 Task: Create a task  Data not being saved when expected , assign it to team member softage.9@softage.net in the project ZoomTech and update the status of the task to  On Track  , set the priority of the task to Low.
Action: Mouse moved to (105, 473)
Screenshot: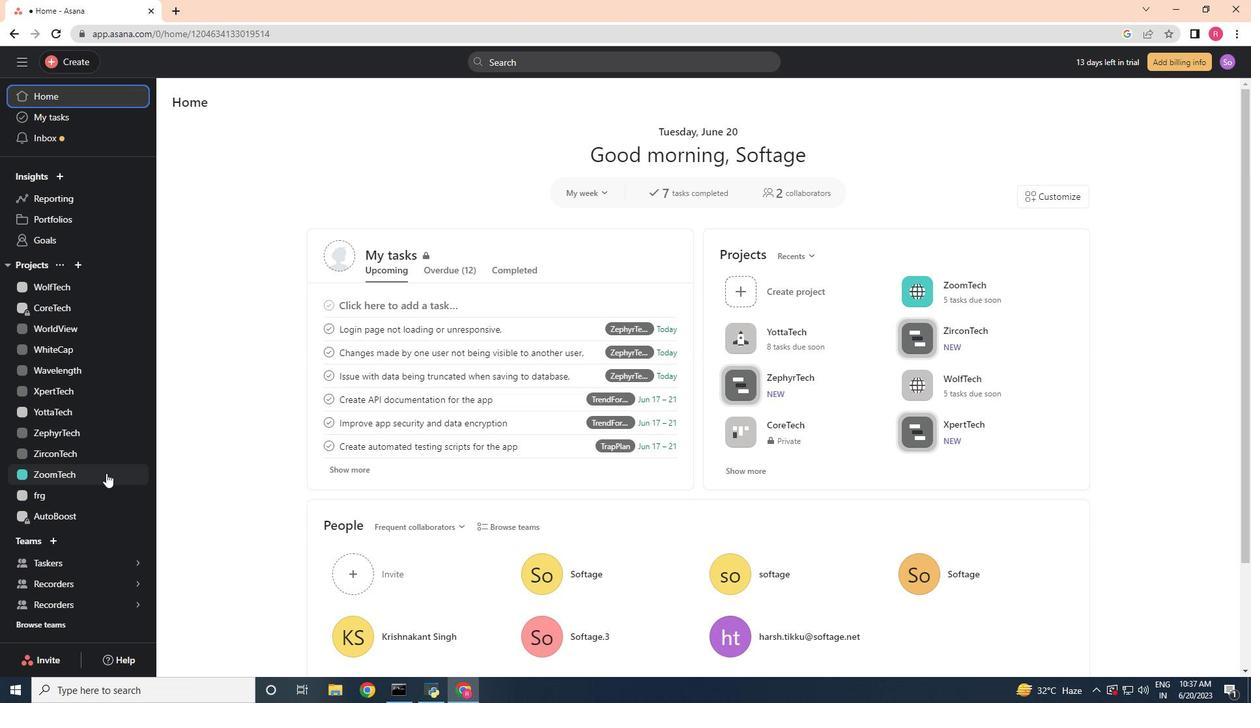 
Action: Mouse pressed left at (105, 473)
Screenshot: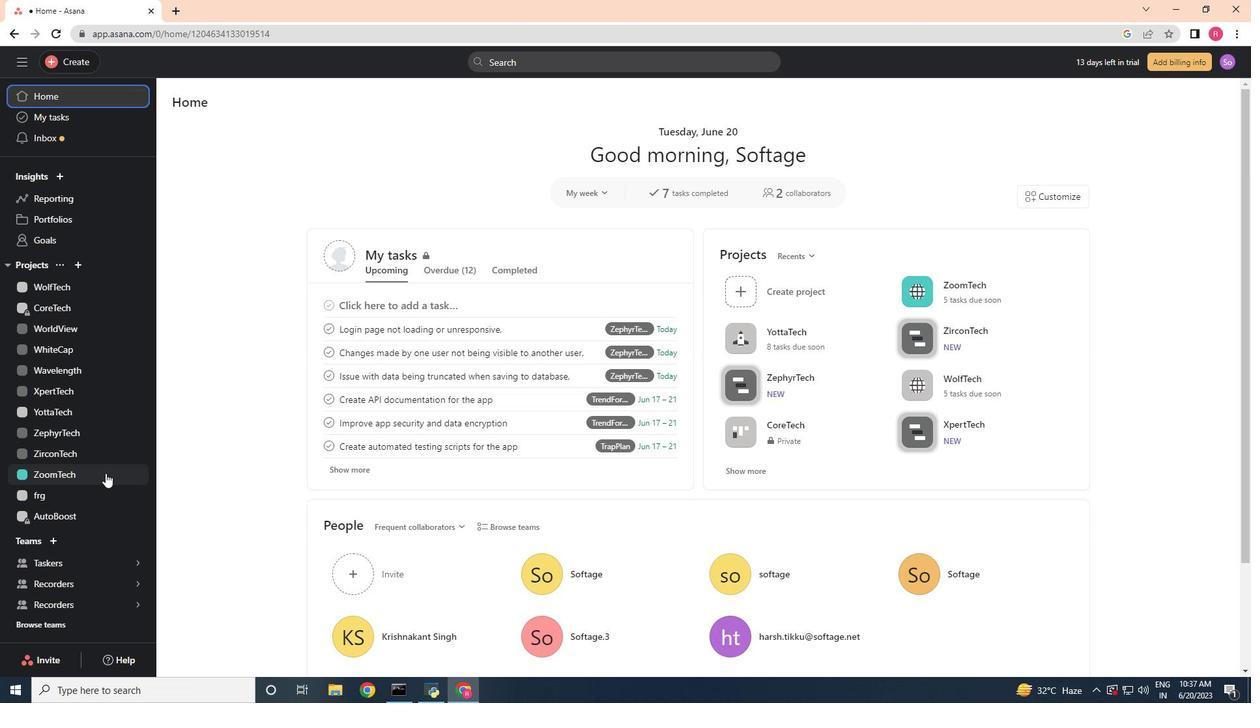 
Action: Mouse moved to (194, 159)
Screenshot: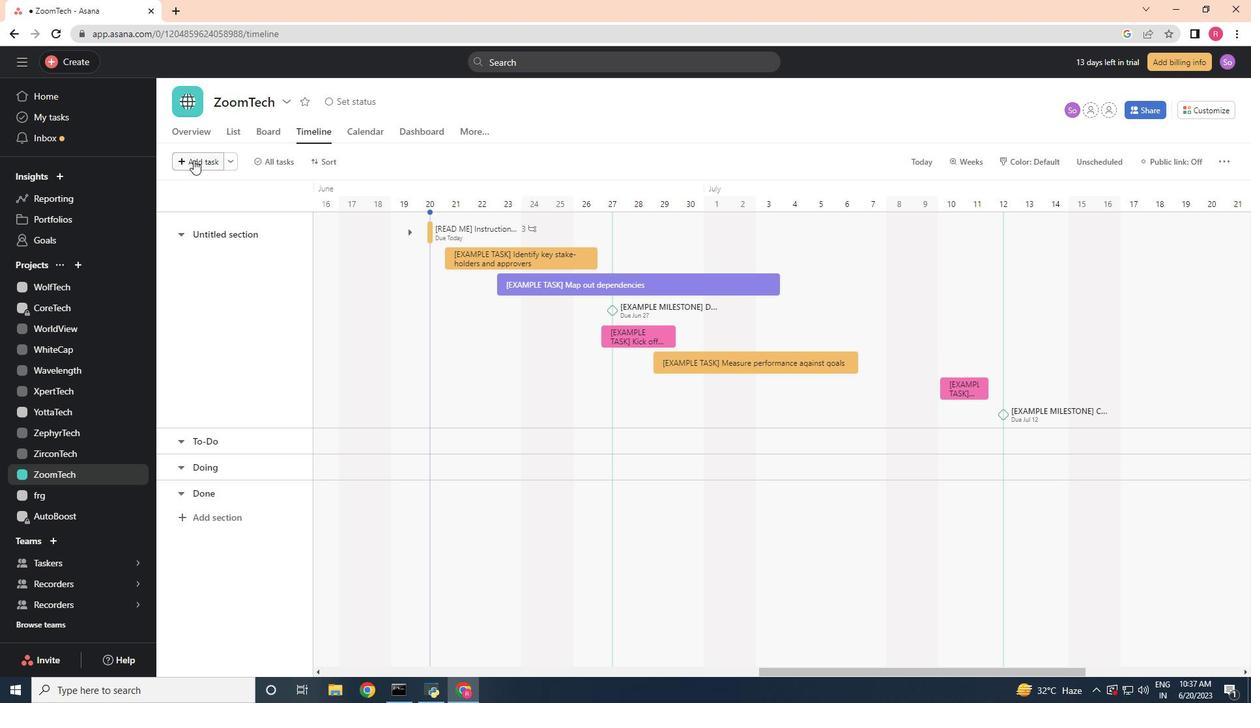 
Action: Mouse pressed left at (194, 159)
Screenshot: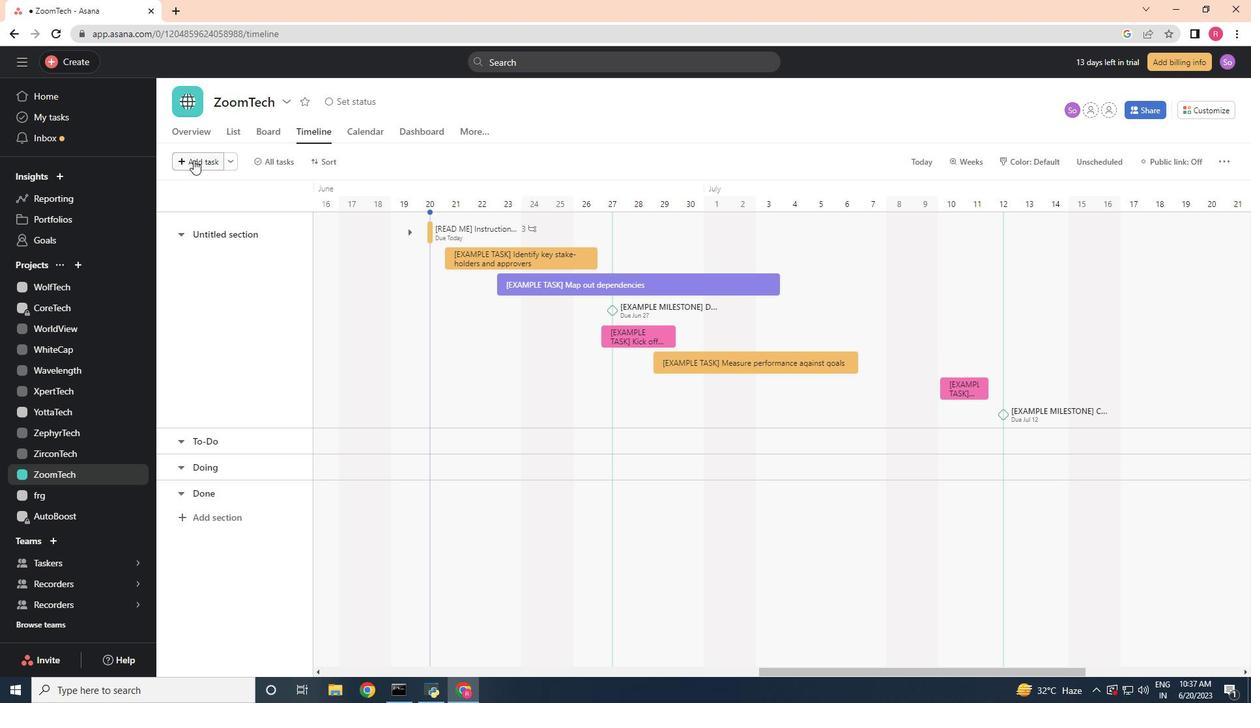 
Action: Key pressed <Key.shift>Data<Key.space>not<Key.space>being<Key.space>saved<Key.space>whrn<Key.space>expect<Key.insert><Key.backspace><Key.backspace><Key.backspace><Key.backspace><Key.backspace><Key.backspace><Key.backspace><Key.backspace><Key.backspace>en<Key.space>expected
Screenshot: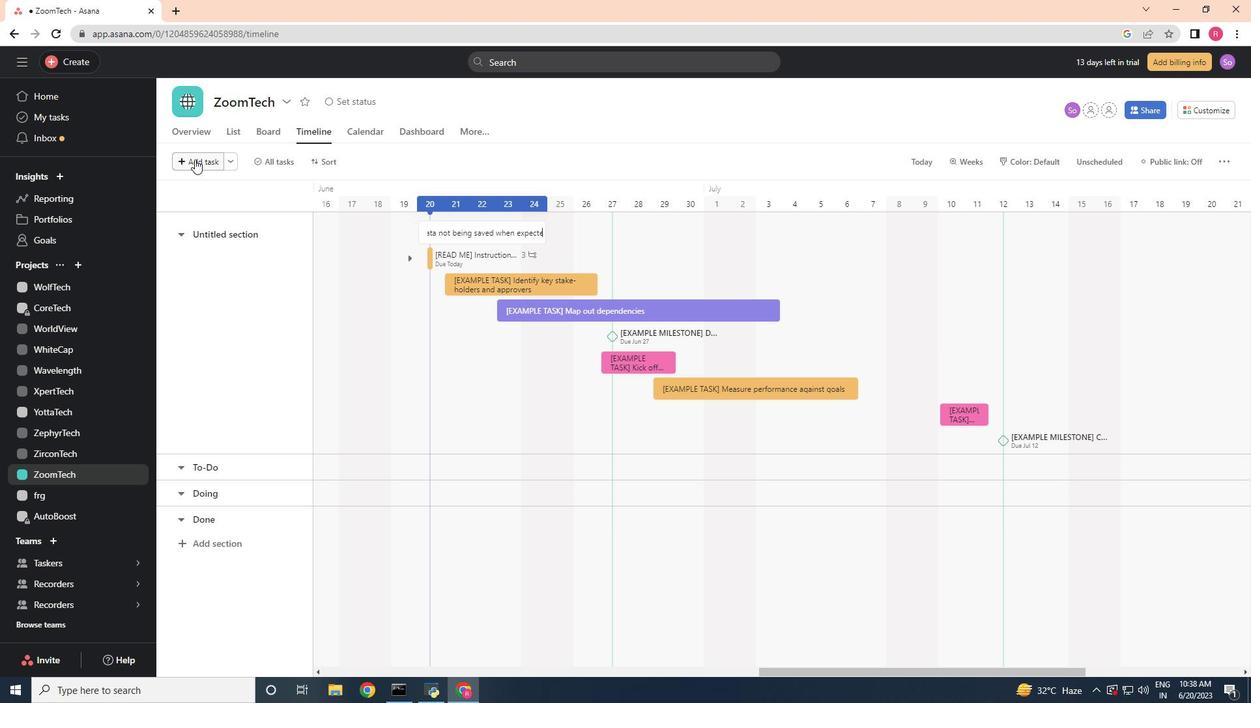 
Action: Mouse moved to (488, 239)
Screenshot: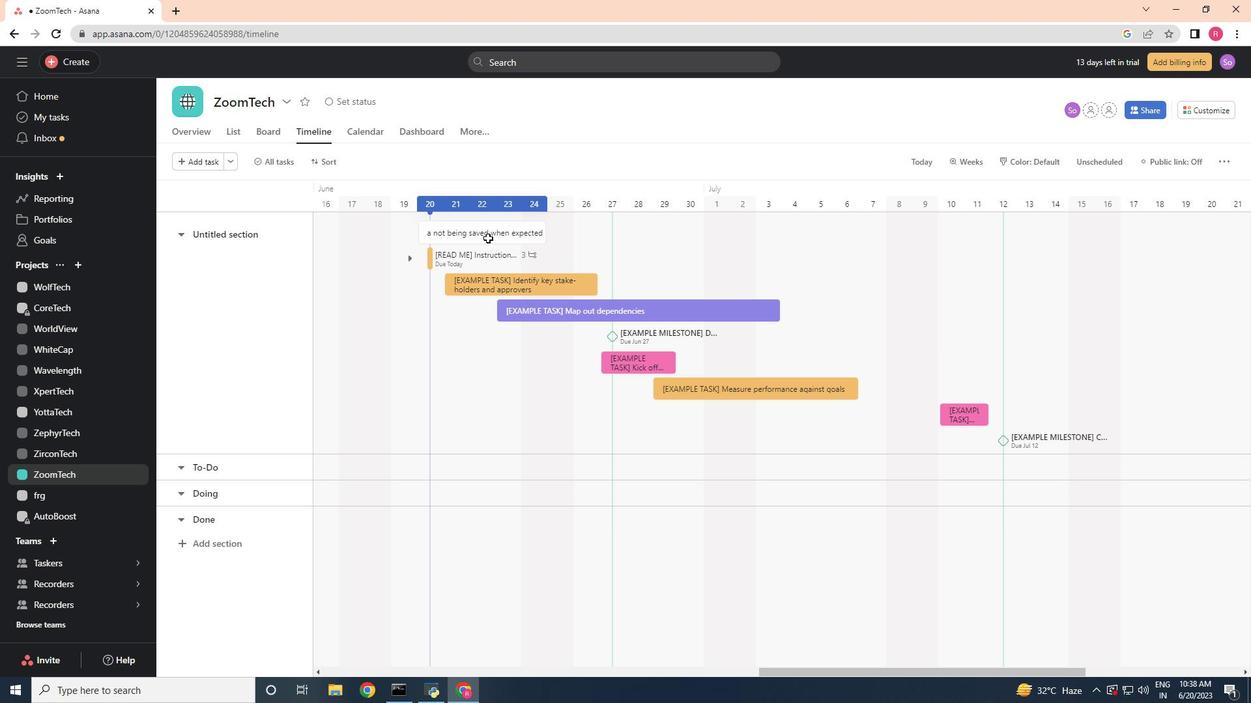 
Action: Mouse pressed left at (488, 239)
Screenshot: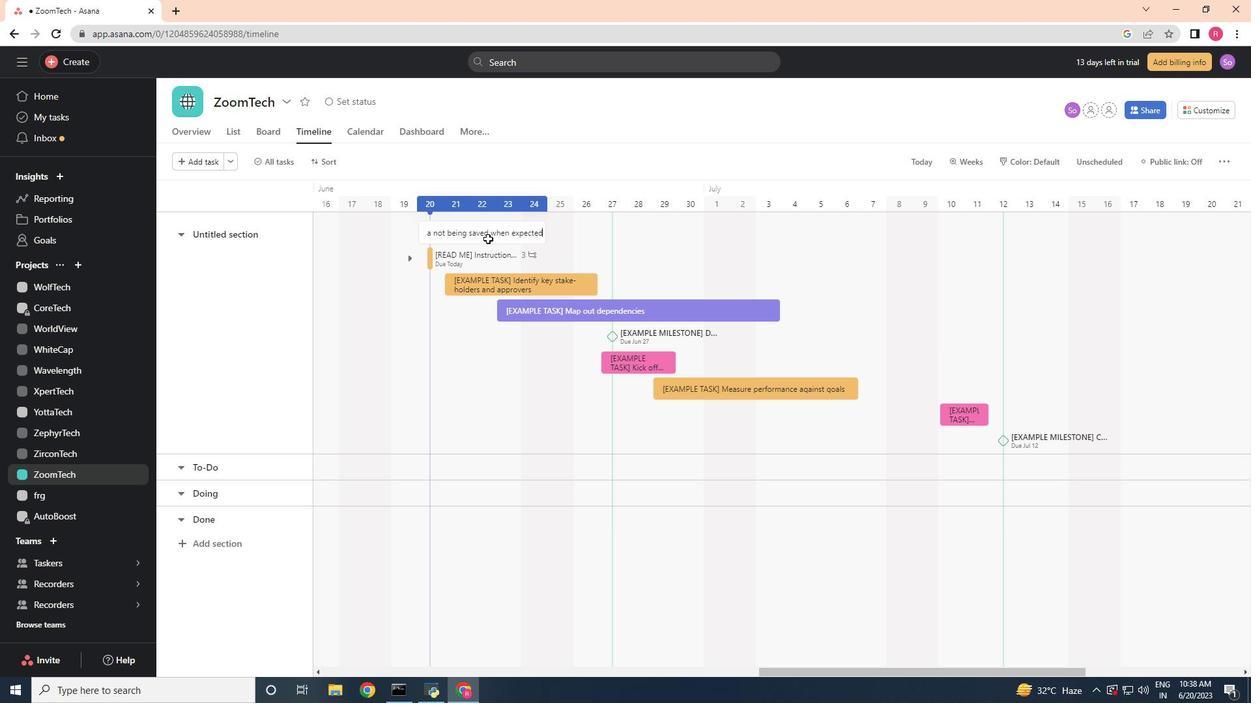 
Action: Mouse moved to (929, 238)
Screenshot: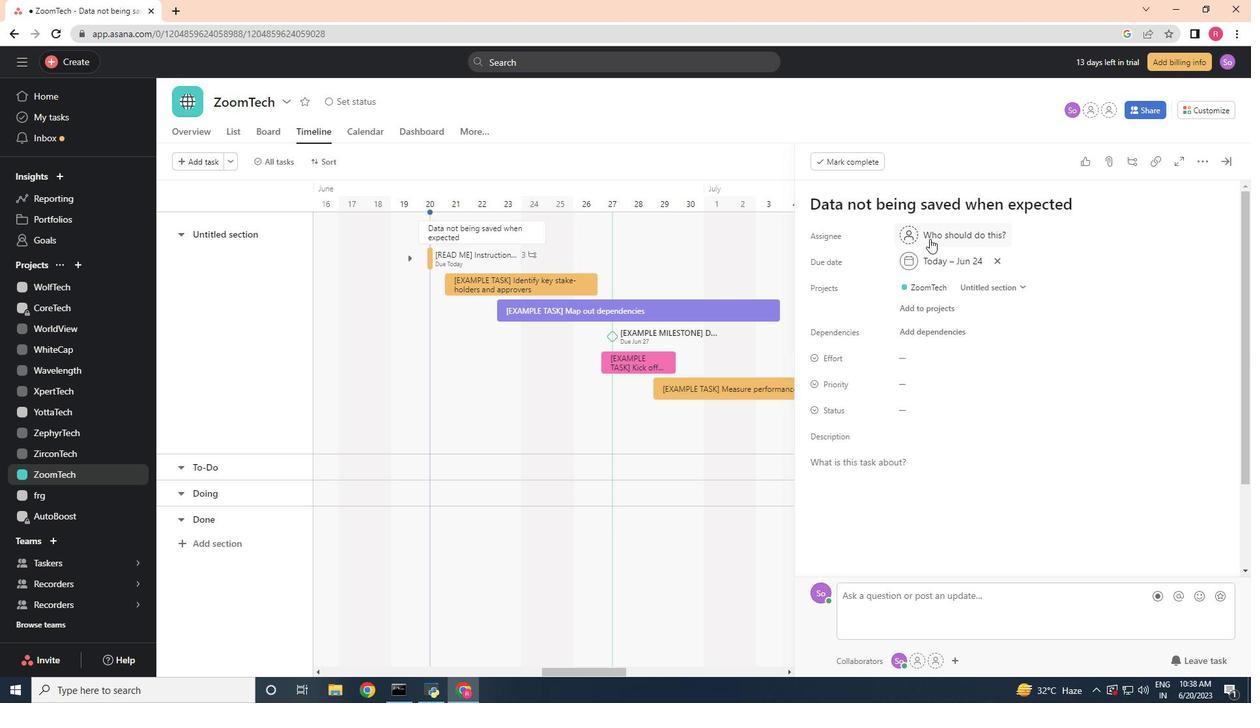 
Action: Mouse pressed left at (929, 238)
Screenshot: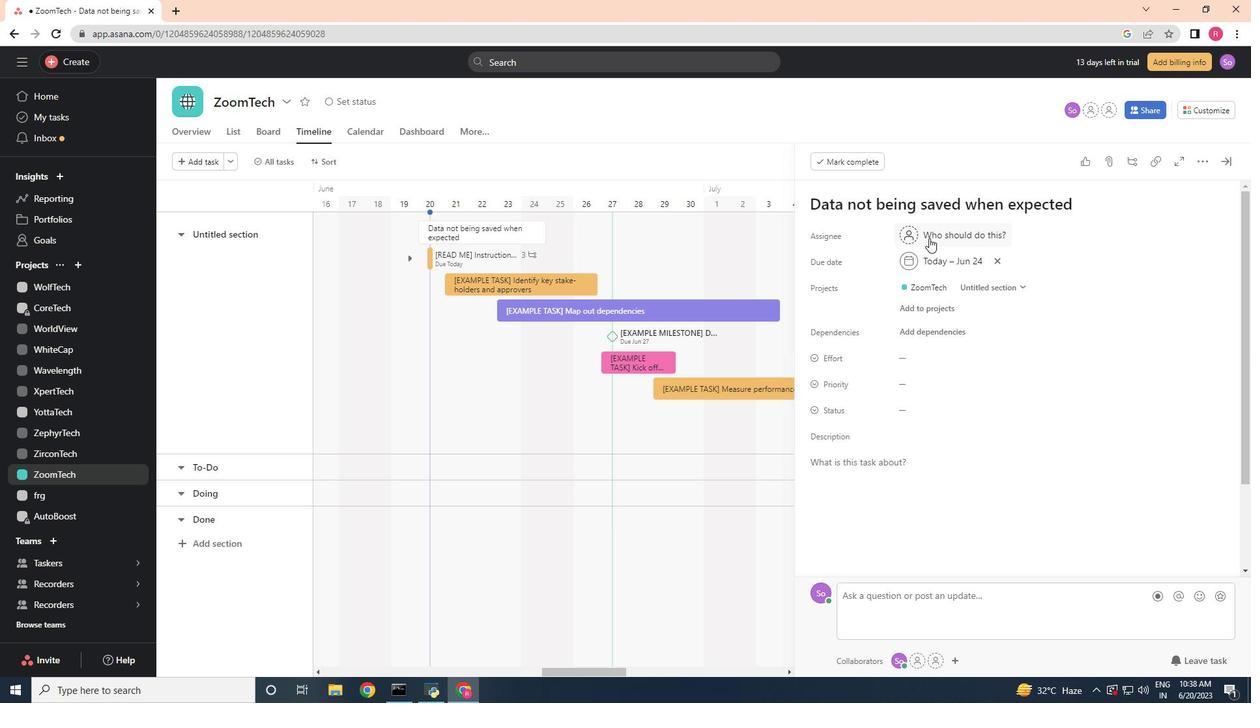
Action: Key pressed softage.9<Key.shift>@softage.net
Screenshot: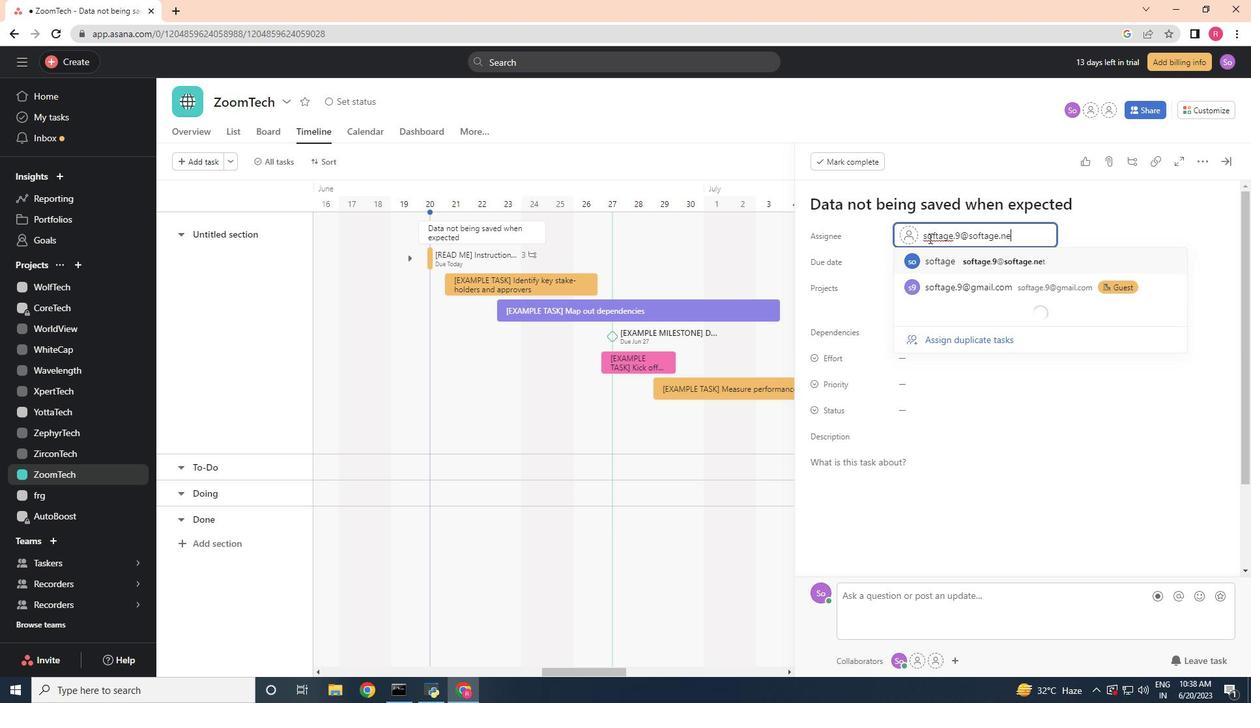 
Action: Mouse moved to (978, 256)
Screenshot: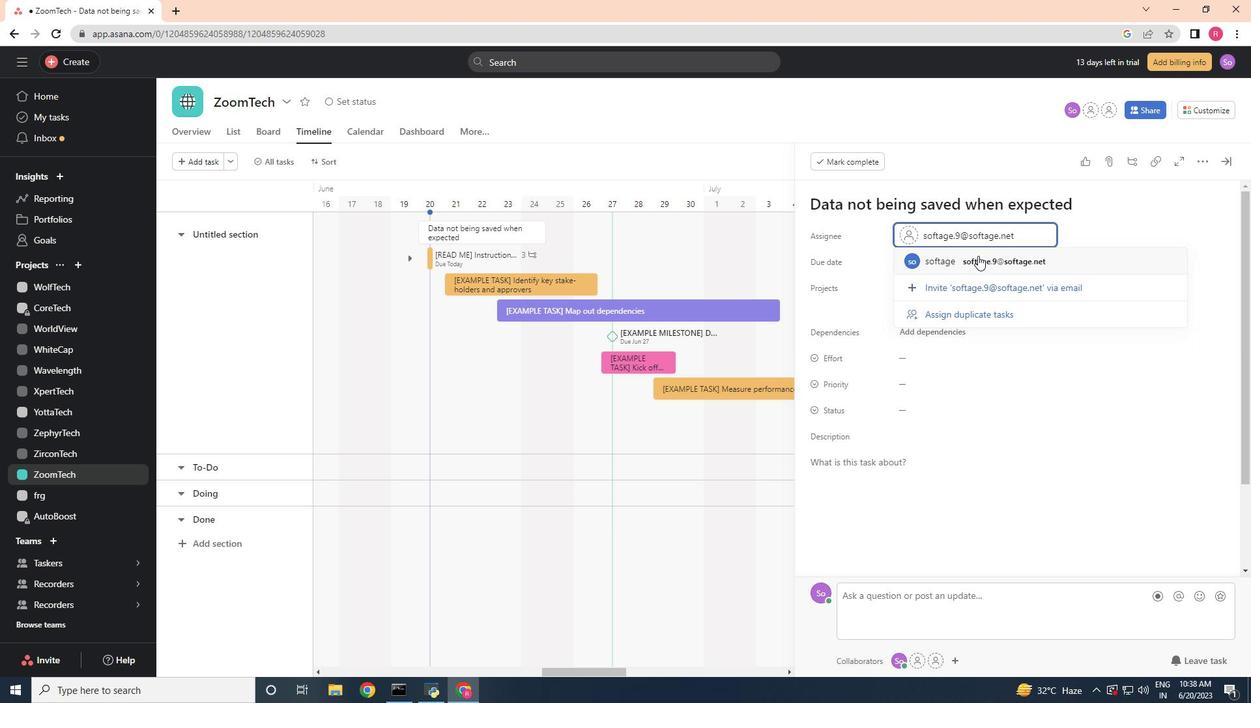 
Action: Mouse pressed left at (978, 256)
Screenshot: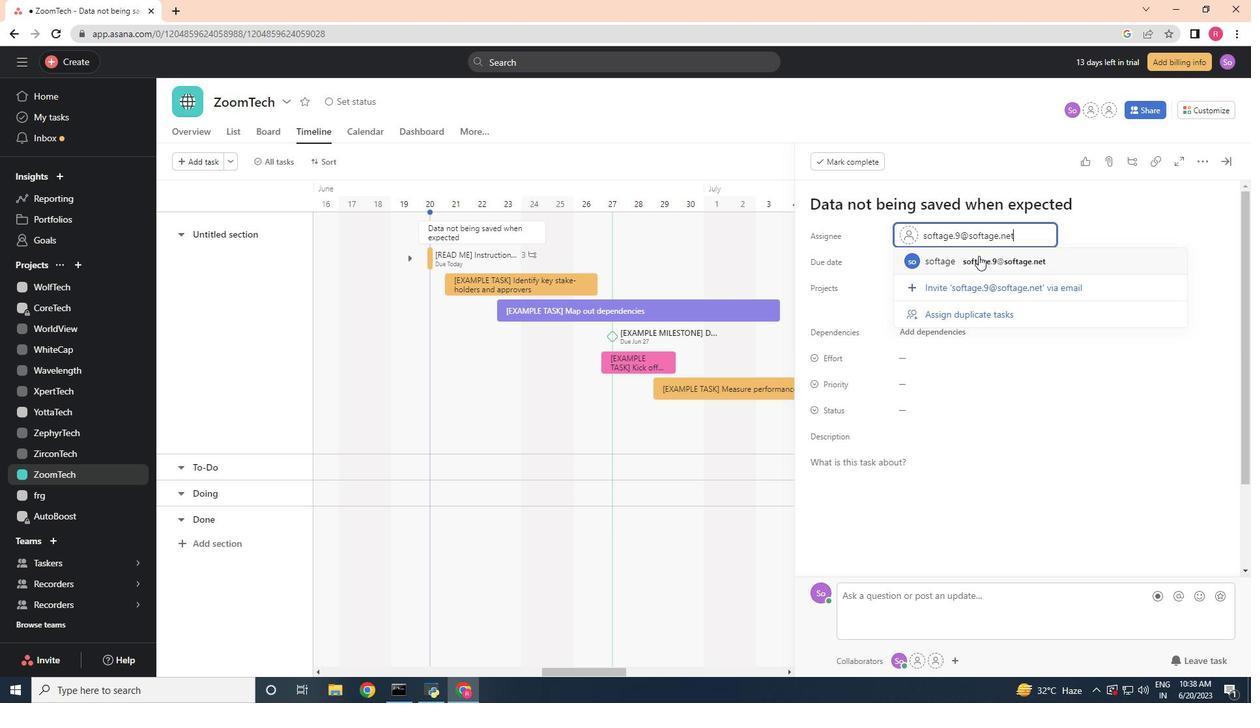 
Action: Mouse moved to (918, 284)
Screenshot: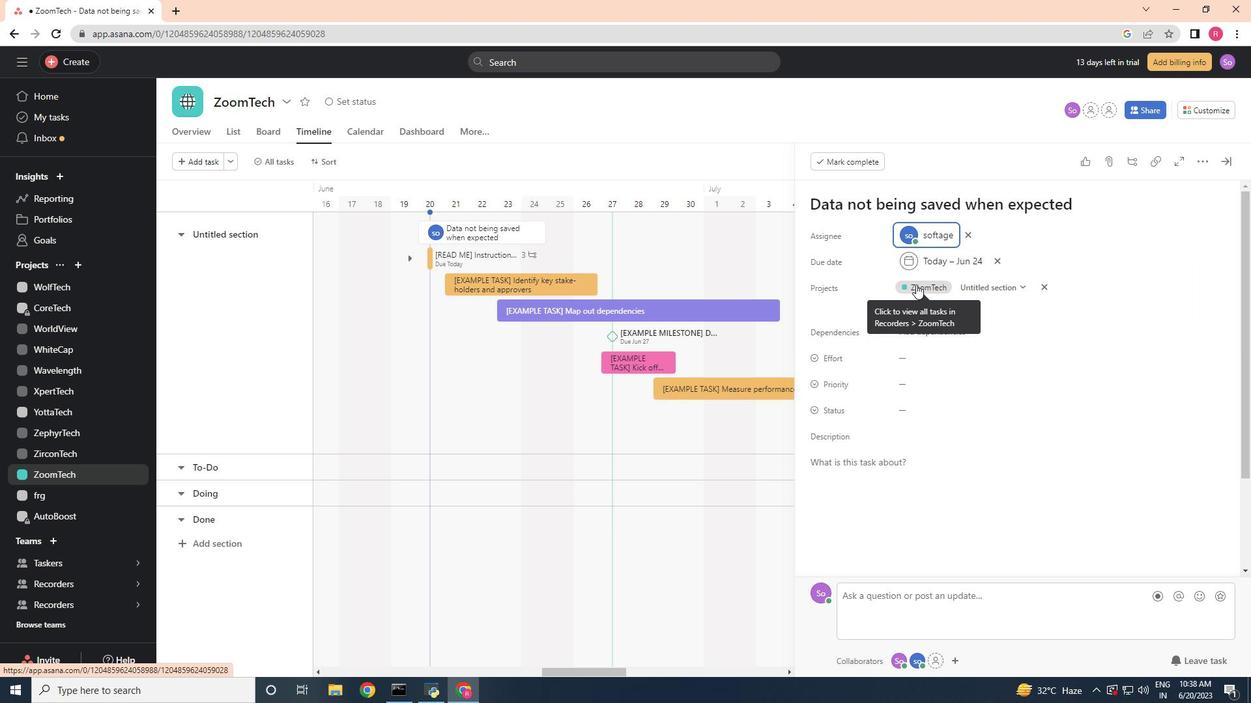 
Action: Mouse pressed left at (918, 284)
Screenshot: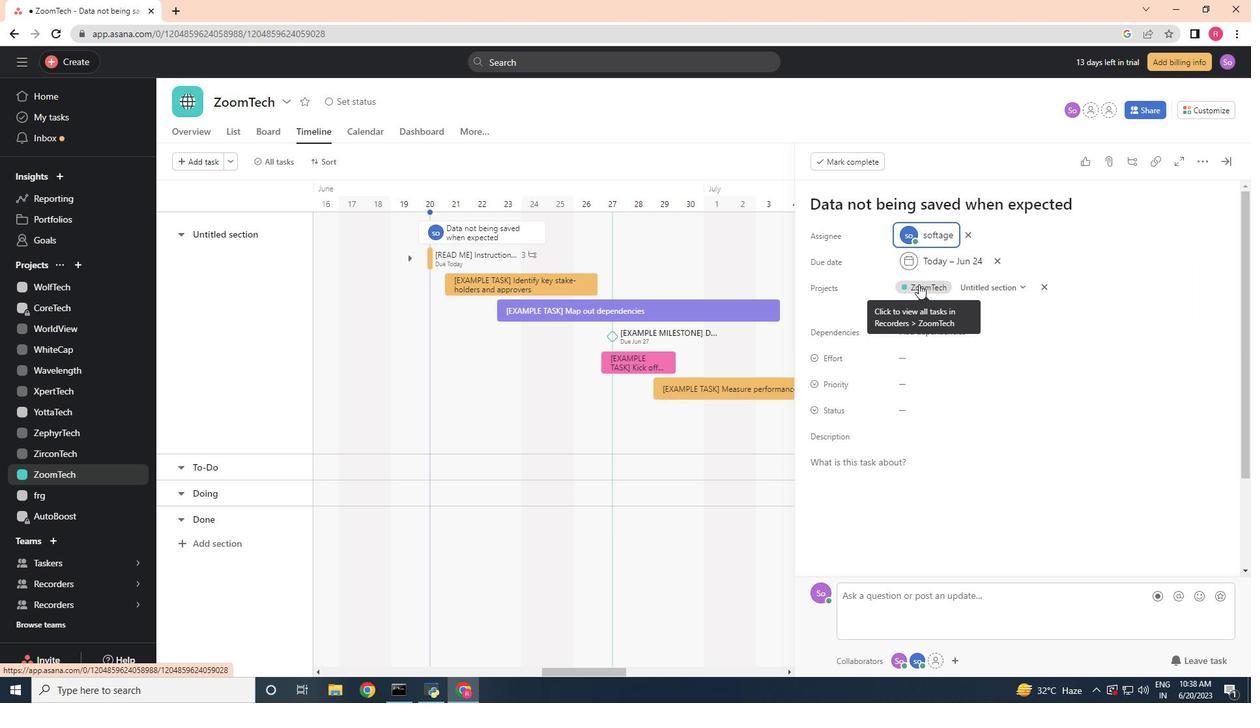 
Action: Mouse moved to (908, 408)
Screenshot: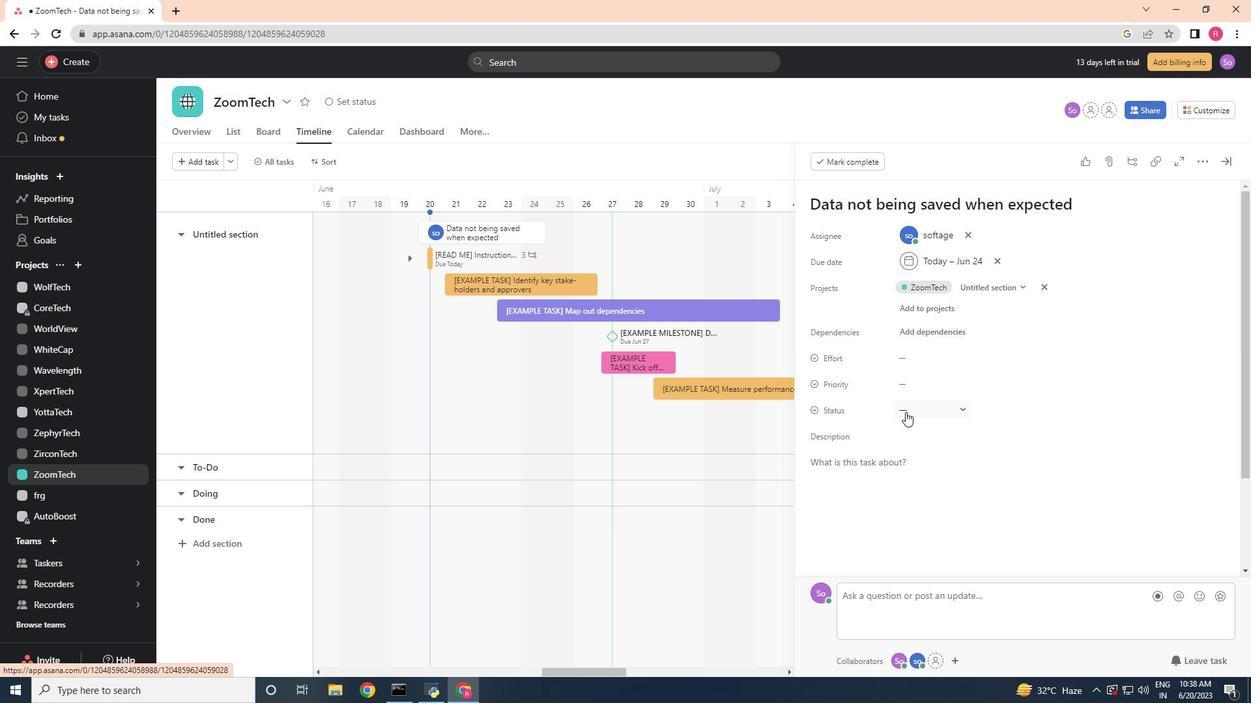 
Action: Mouse pressed left at (908, 408)
Screenshot: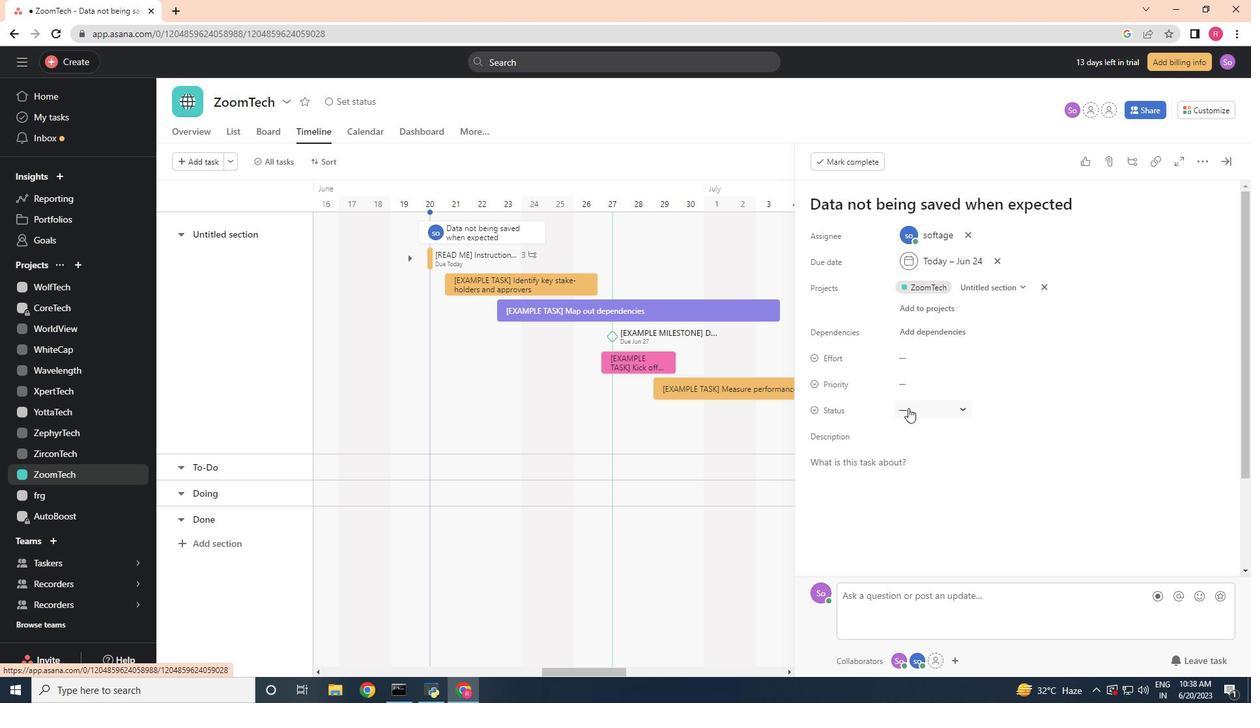 
Action: Mouse moved to (935, 449)
Screenshot: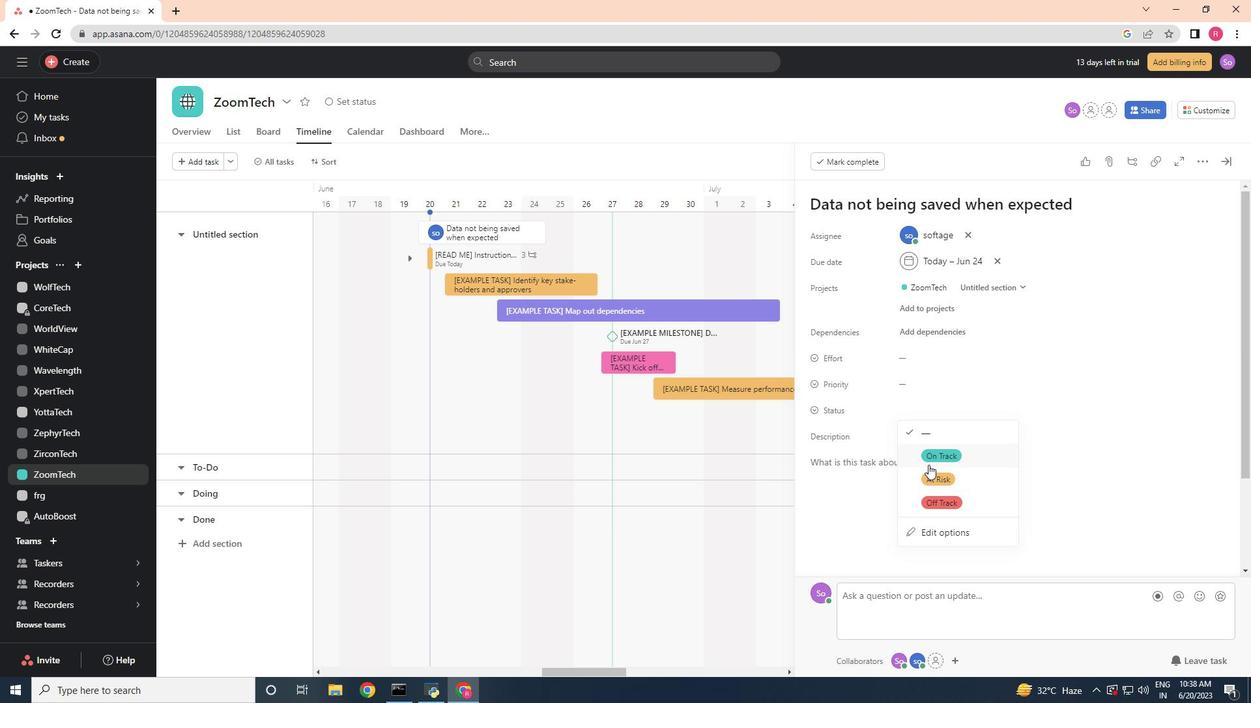 
Action: Mouse pressed left at (935, 449)
Screenshot: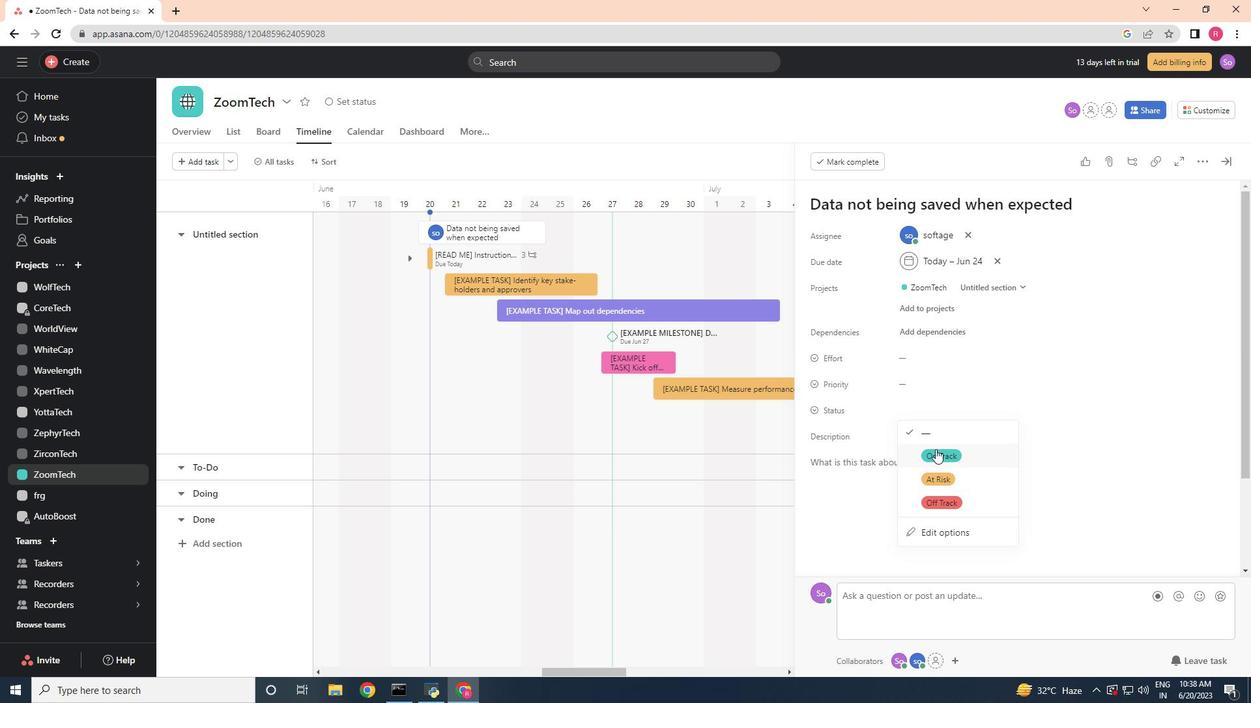 
Action: Mouse moved to (917, 381)
Screenshot: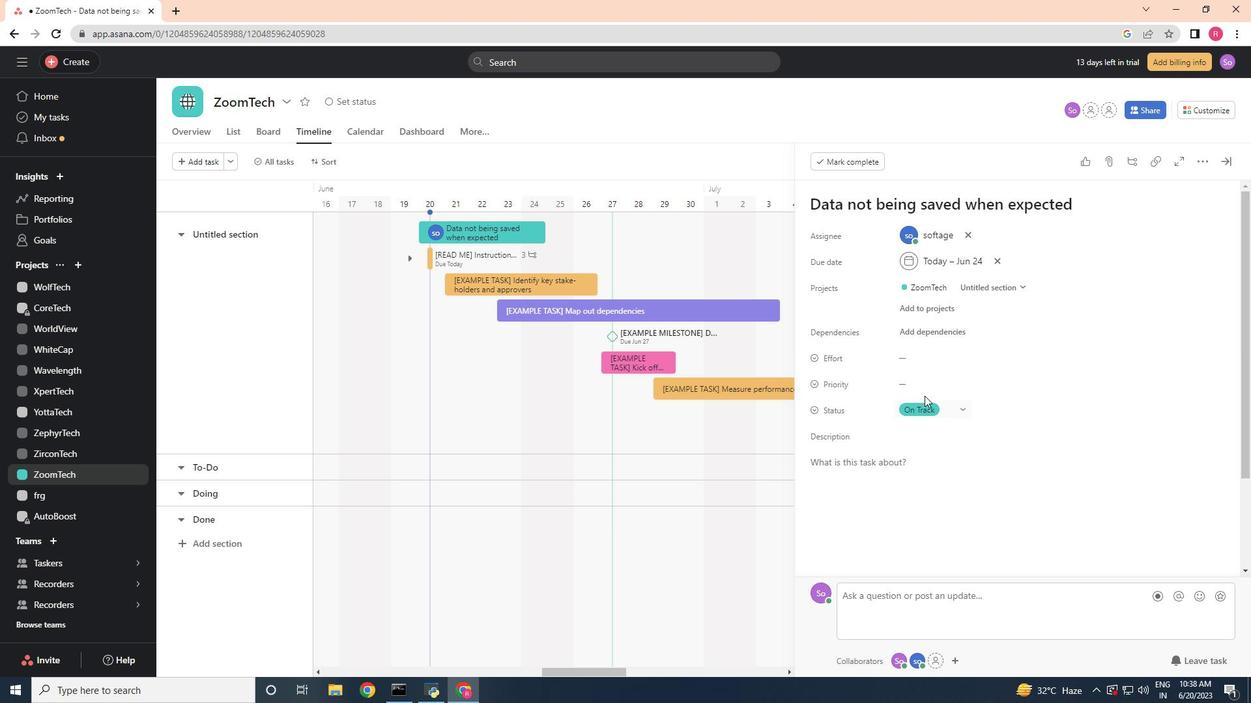
Action: Mouse pressed left at (917, 381)
Screenshot: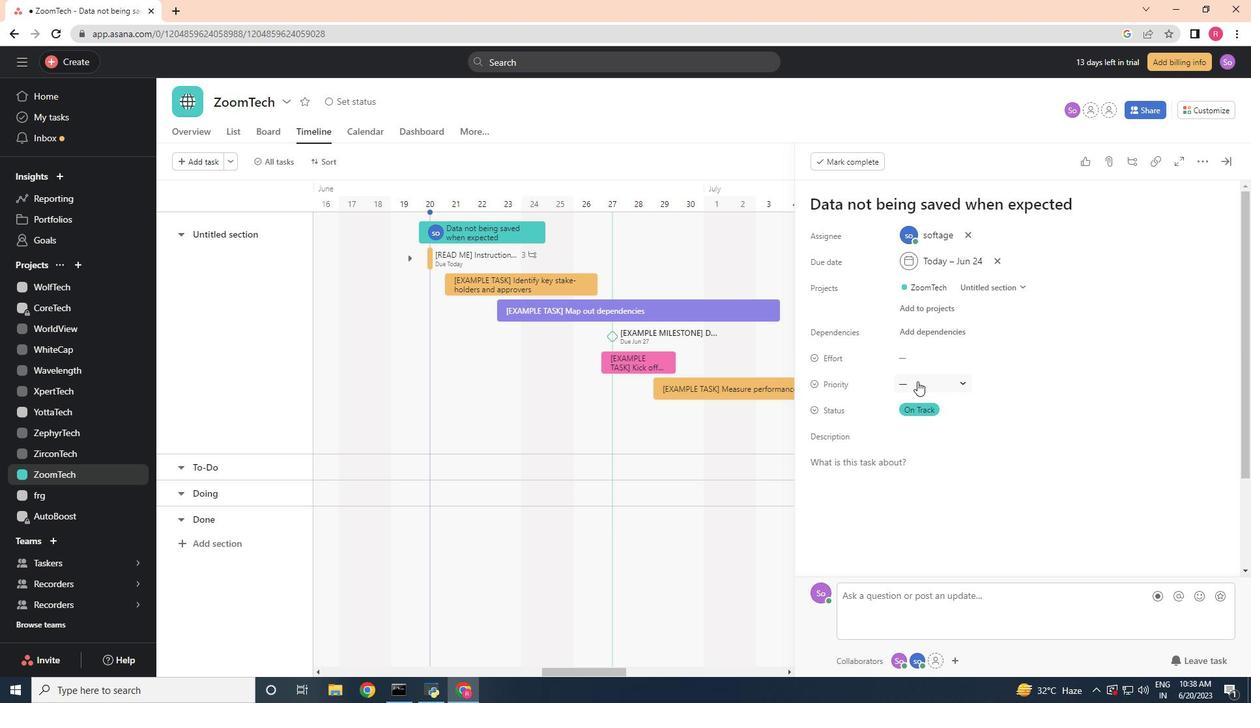 
Action: Mouse moved to (930, 472)
Screenshot: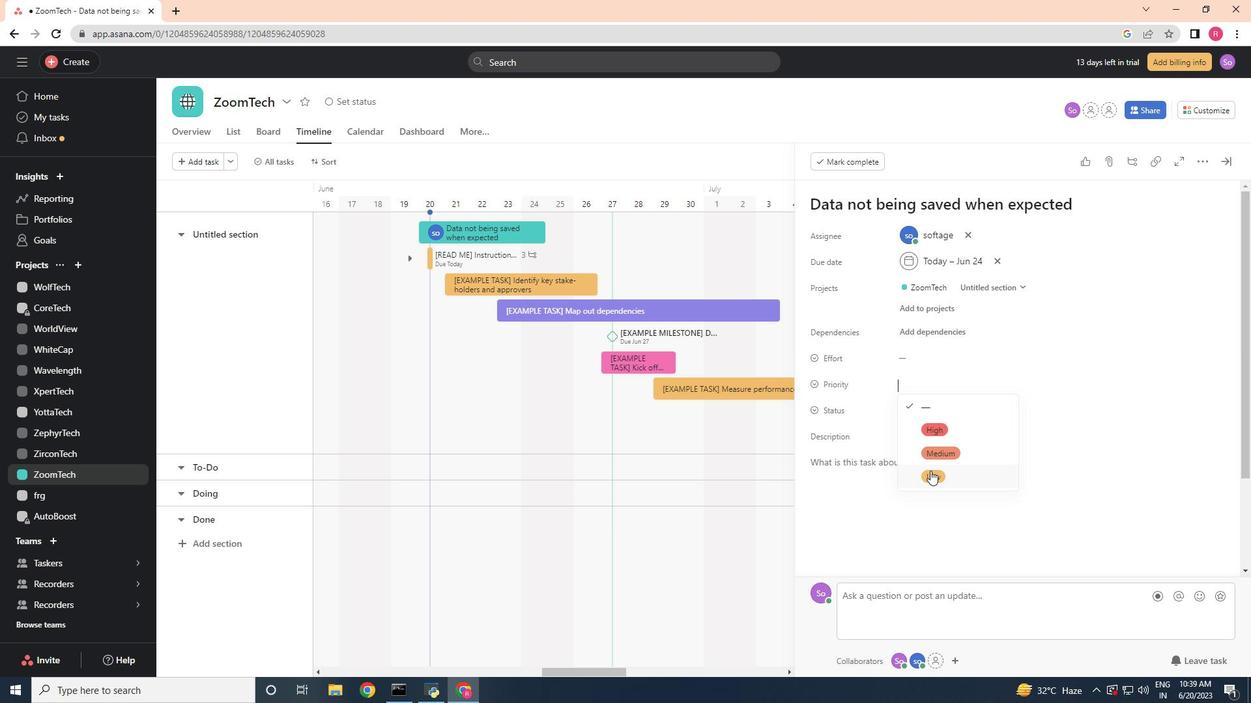 
Action: Mouse pressed left at (930, 472)
Screenshot: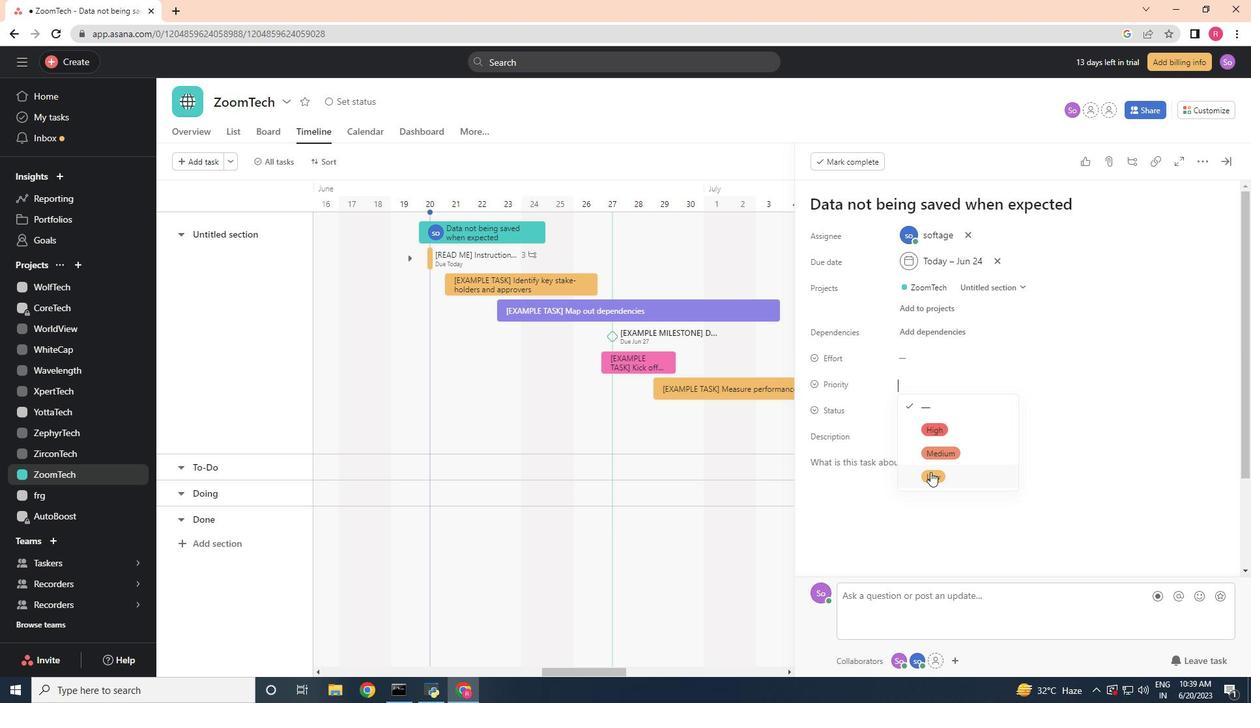 
